 Task: Choose the license: Apache License 2.0 while creating a new repository.
Action: Mouse moved to (1122, 100)
Screenshot: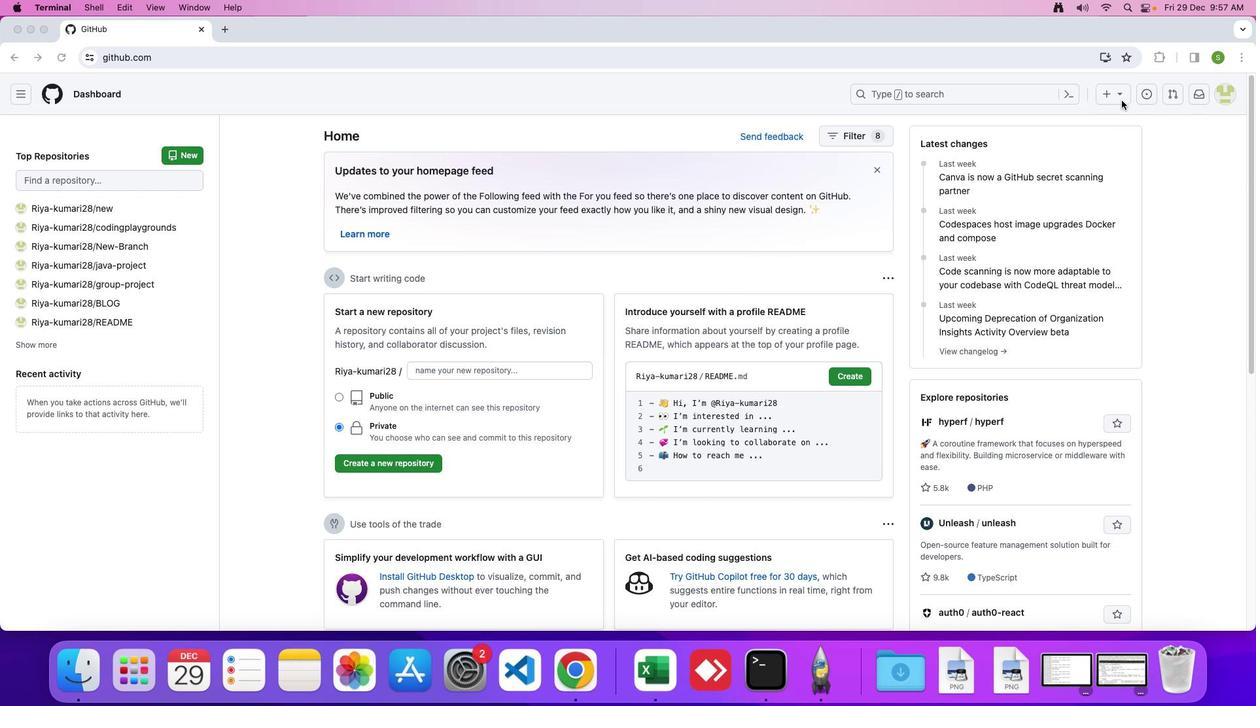 
Action: Mouse pressed left at (1122, 100)
Screenshot: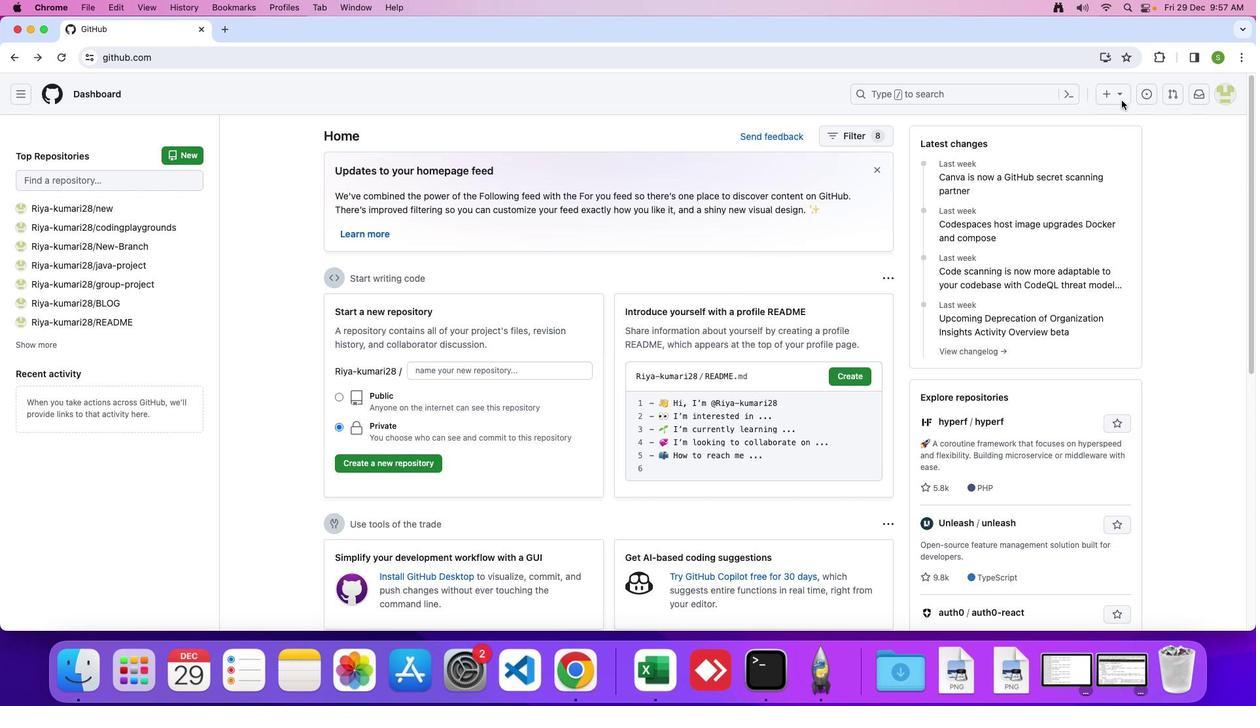 
Action: Mouse moved to (1121, 96)
Screenshot: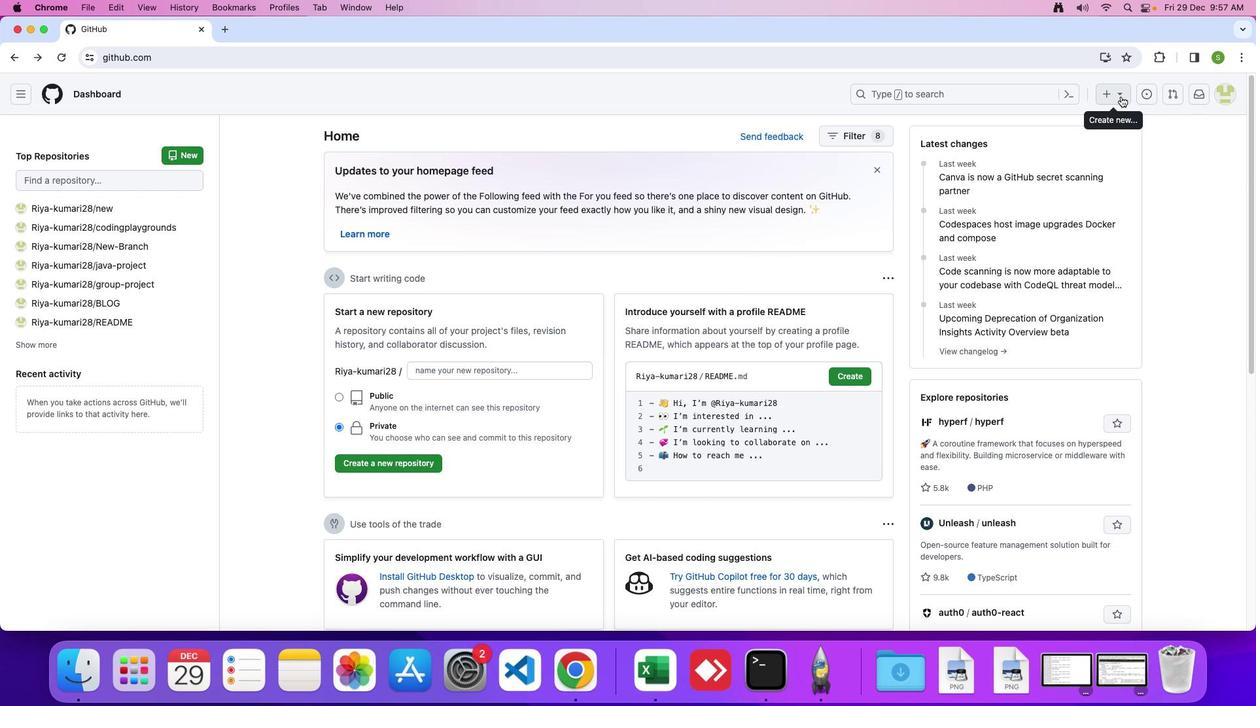 
Action: Mouse pressed left at (1121, 96)
Screenshot: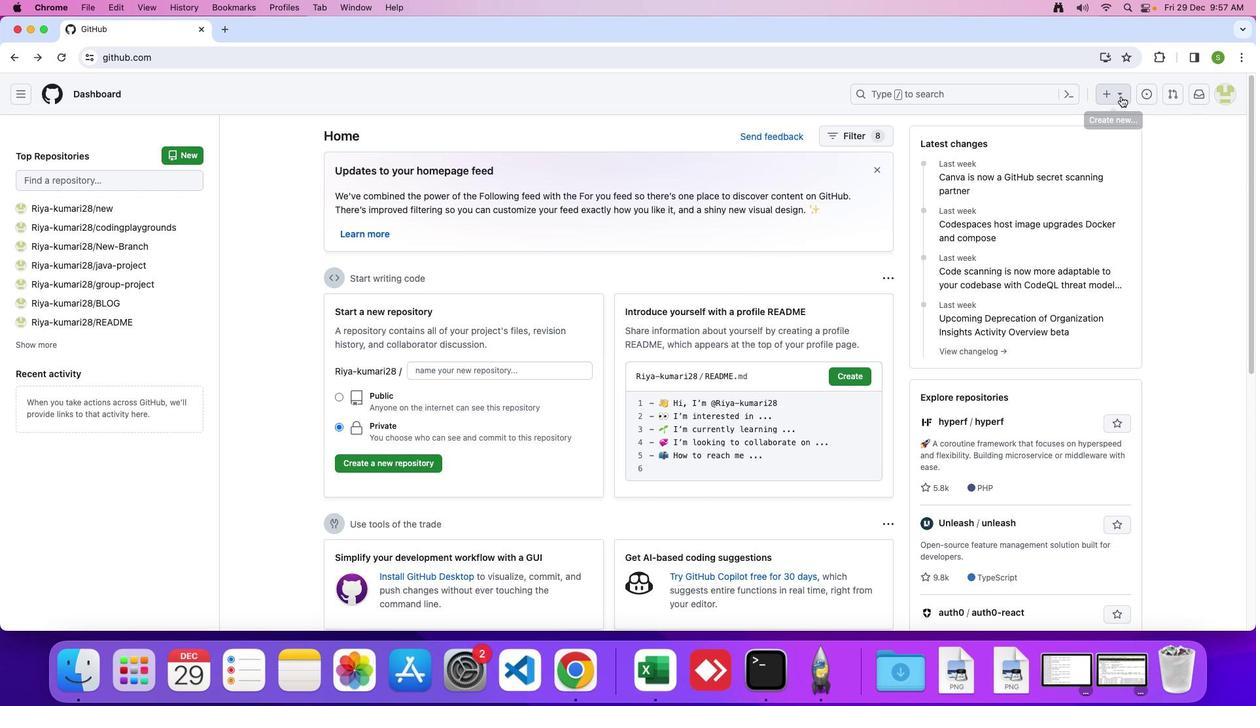 
Action: Mouse moved to (1077, 120)
Screenshot: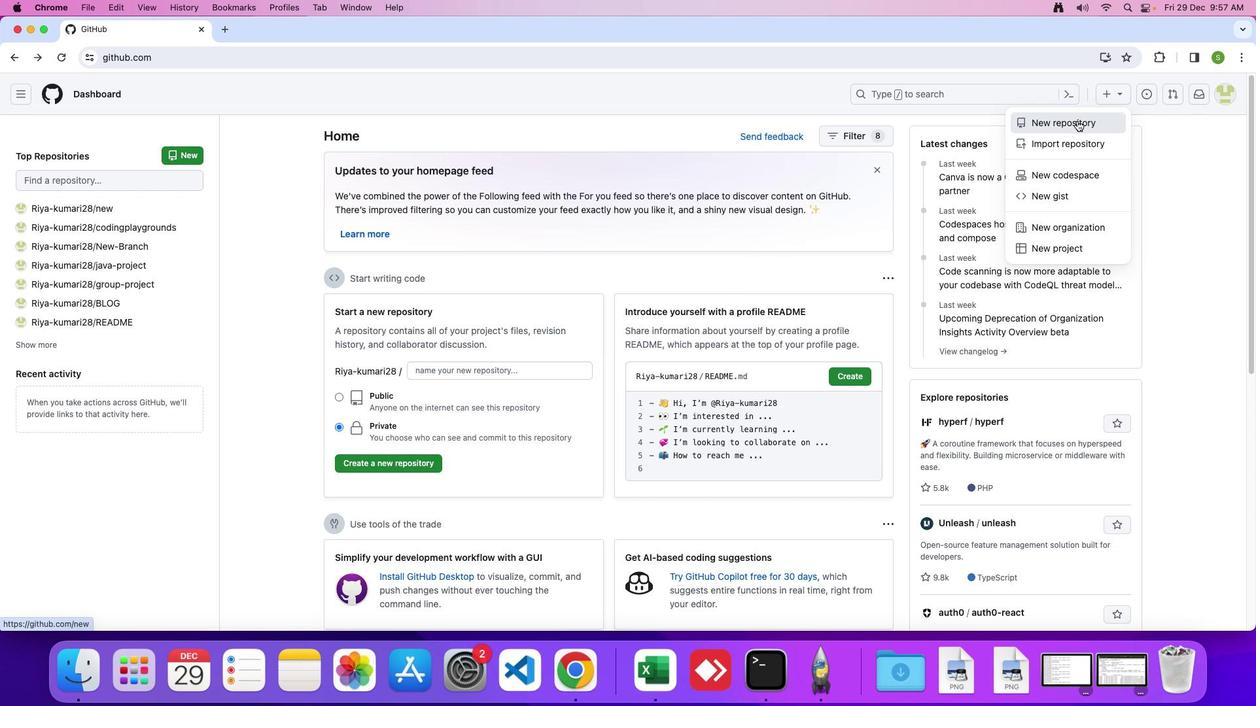 
Action: Mouse pressed left at (1077, 120)
Screenshot: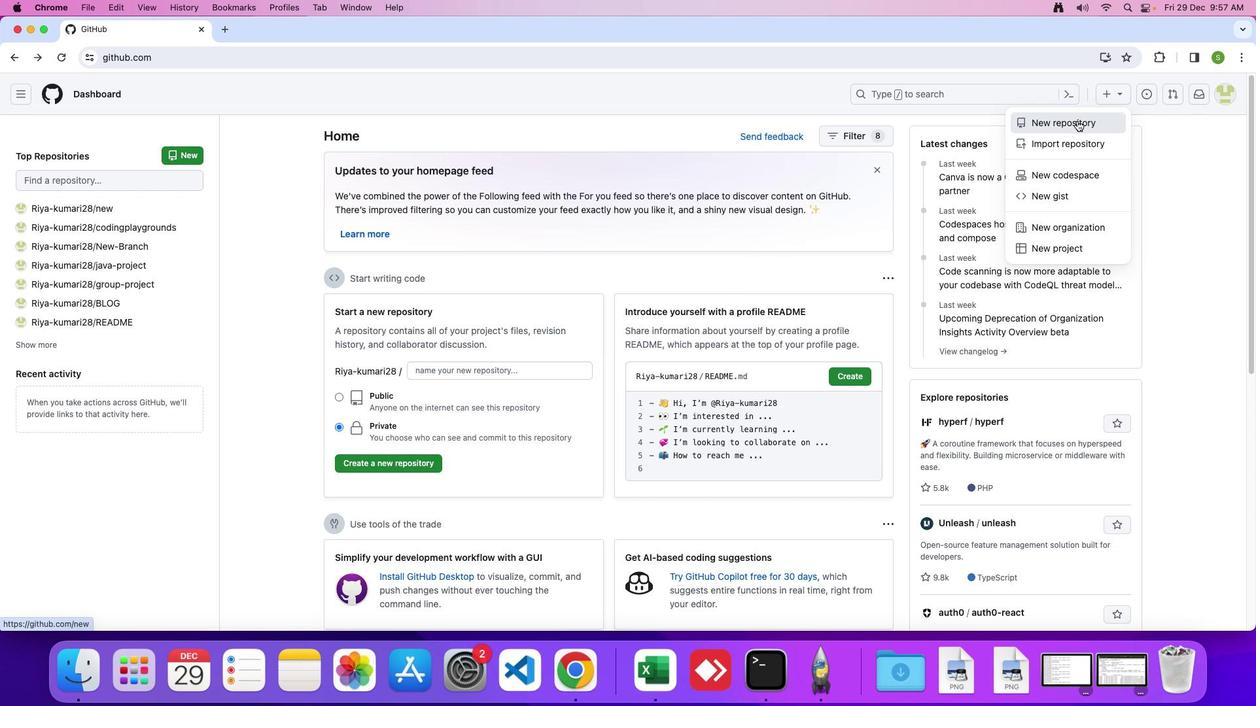 
Action: Mouse moved to (602, 408)
Screenshot: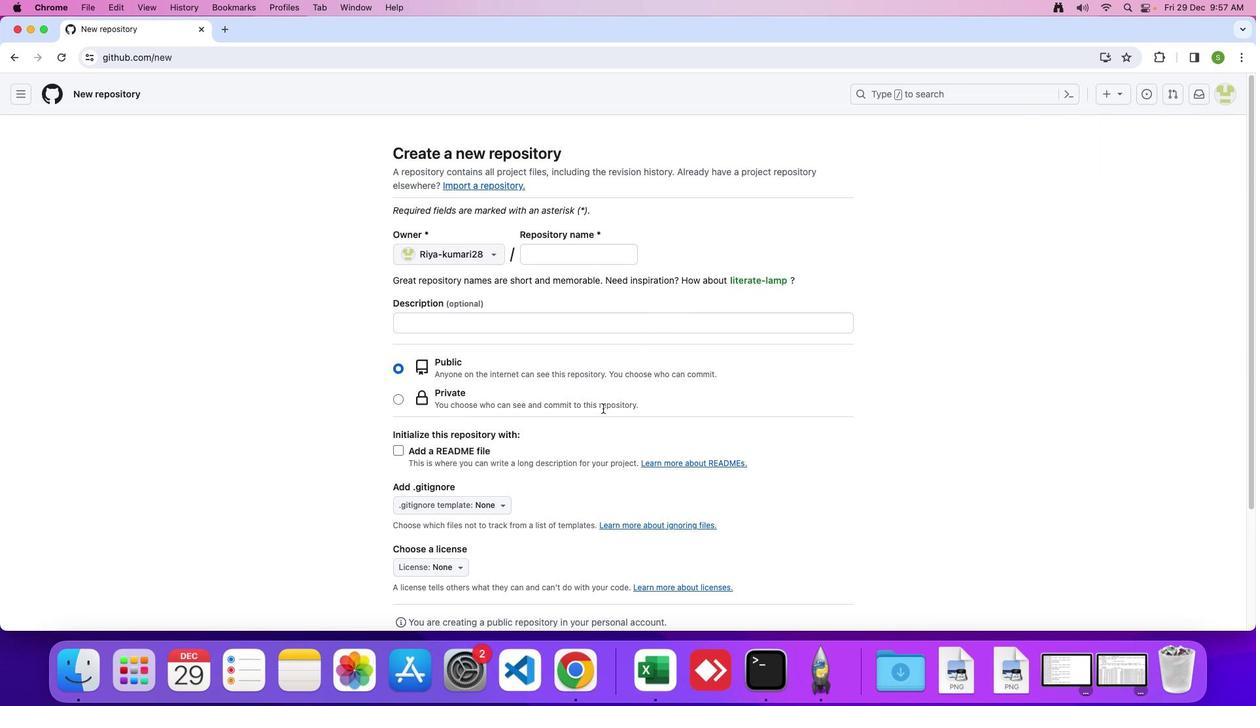 
Action: Mouse scrolled (602, 408) with delta (0, 0)
Screenshot: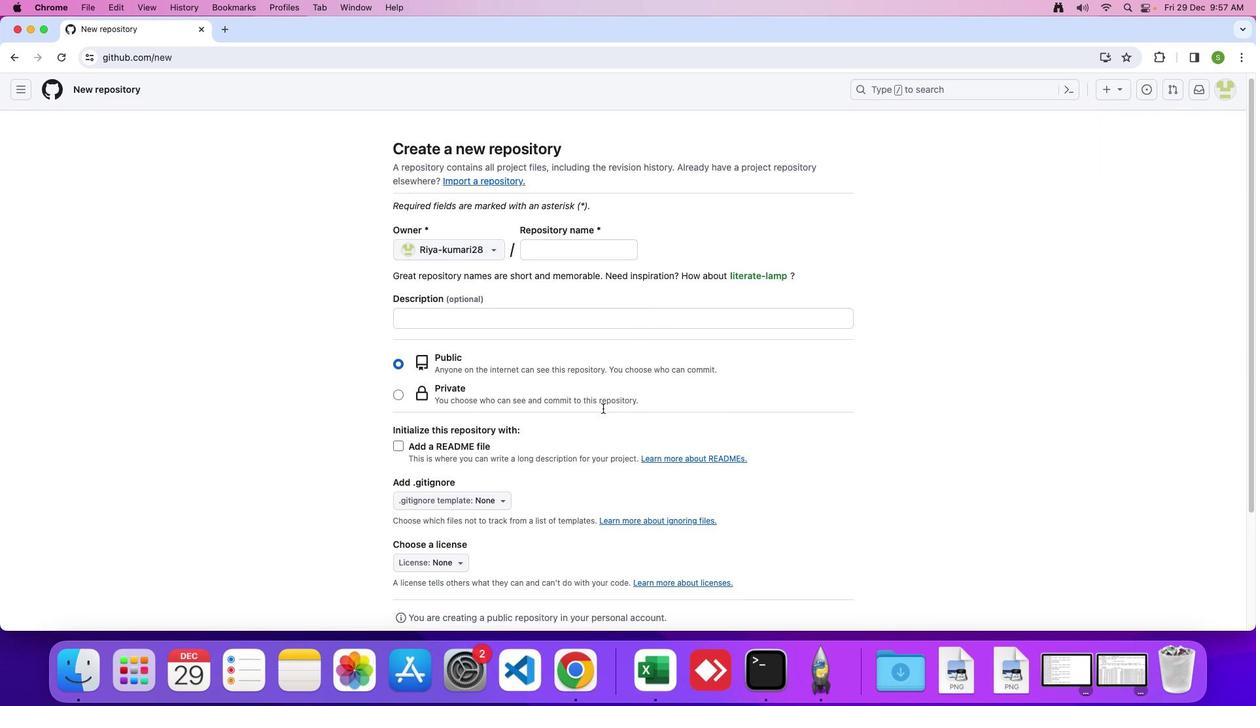 
Action: Mouse scrolled (602, 408) with delta (0, 0)
Screenshot: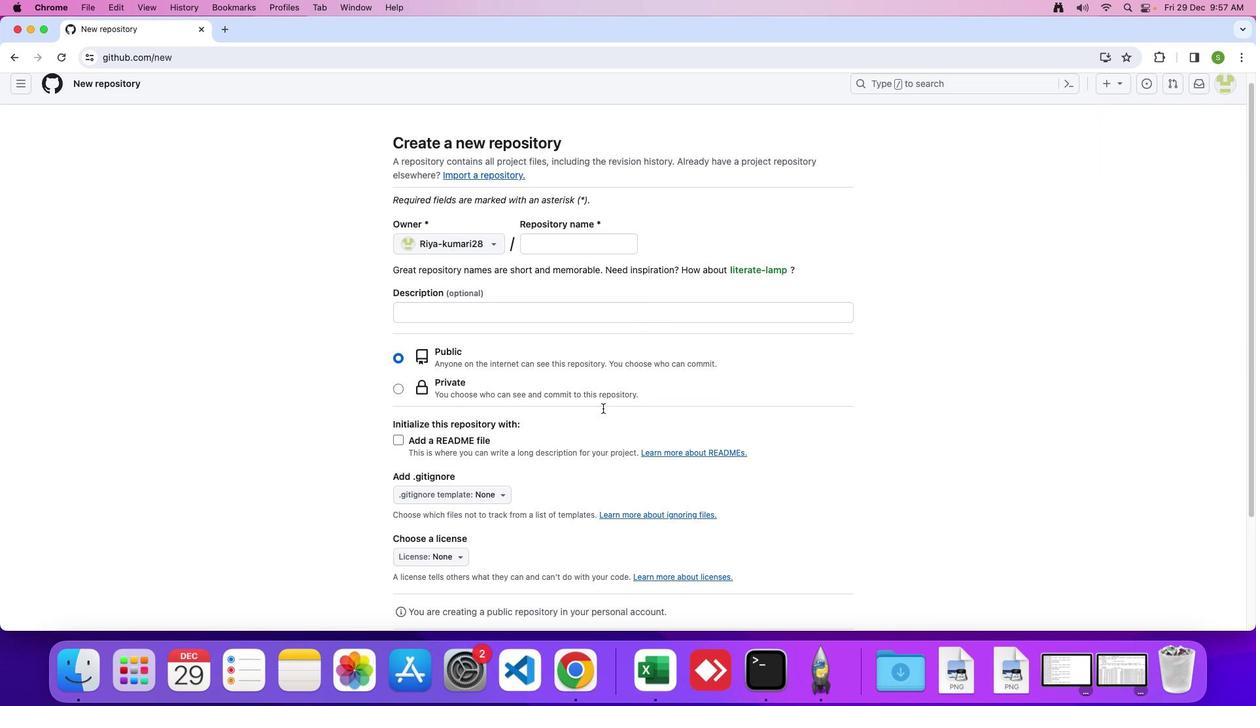 
Action: Mouse scrolled (602, 408) with delta (0, -1)
Screenshot: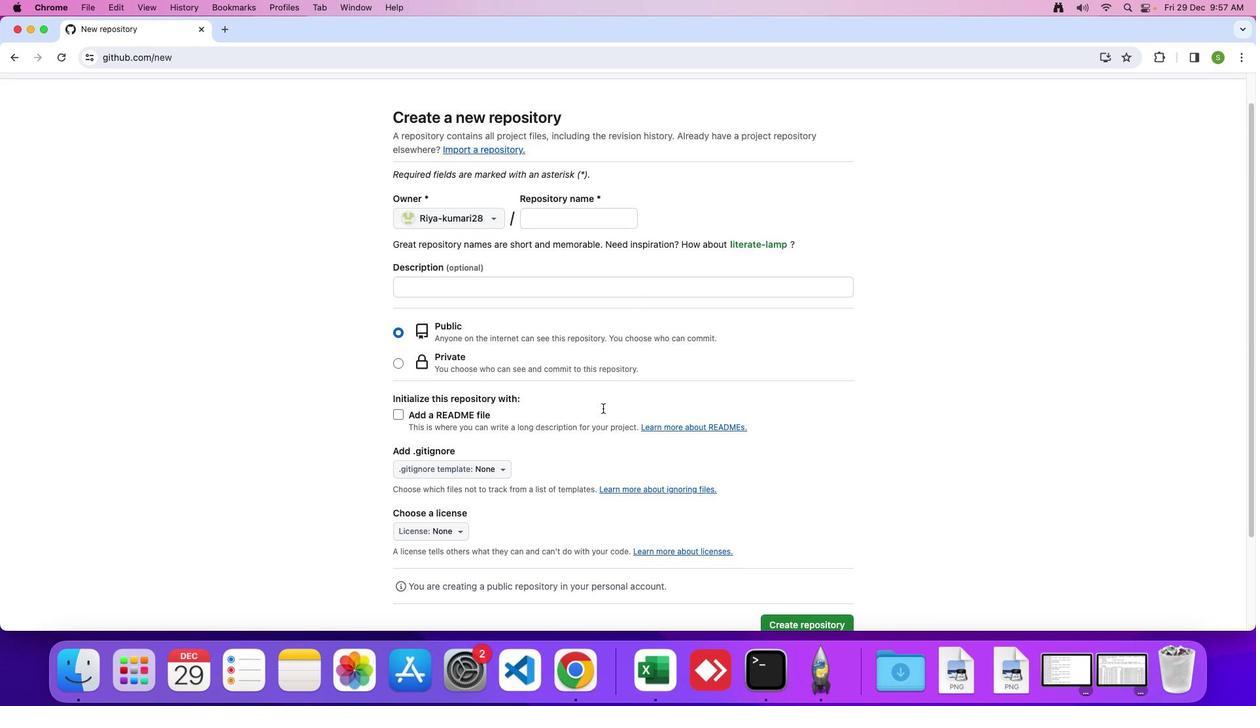
Action: Mouse scrolled (602, 408) with delta (0, 0)
Screenshot: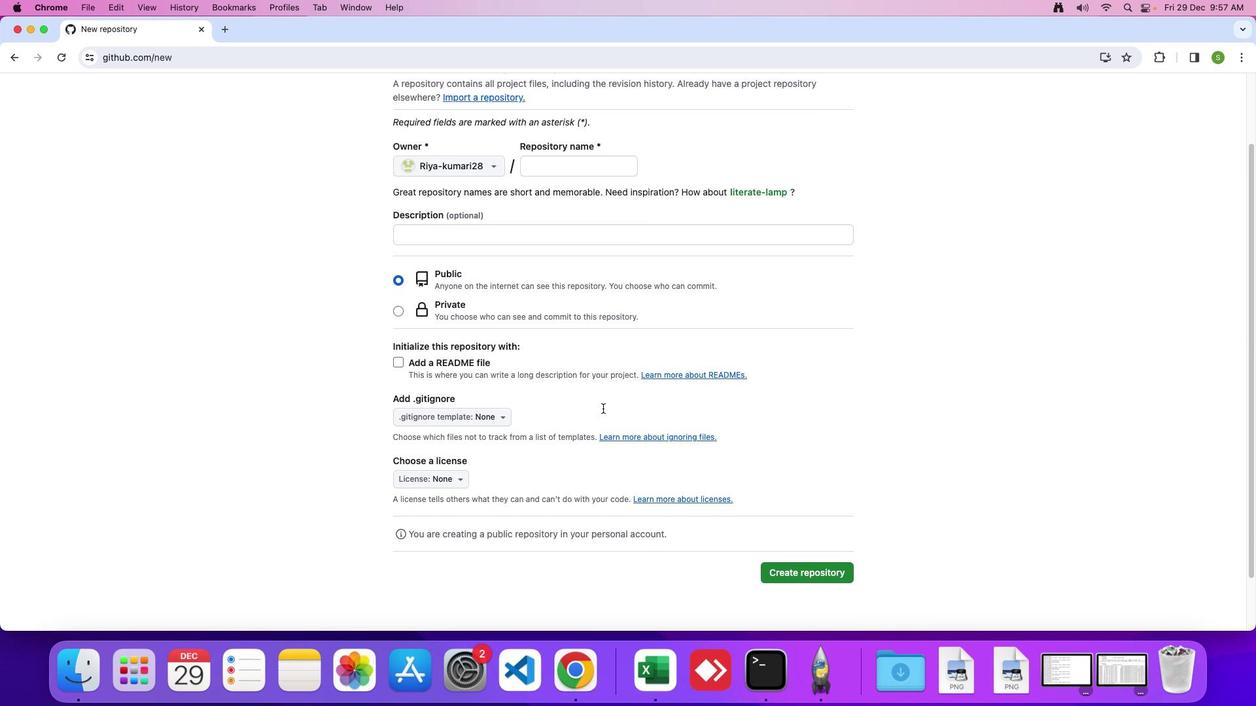 
Action: Mouse scrolled (602, 408) with delta (0, 0)
Screenshot: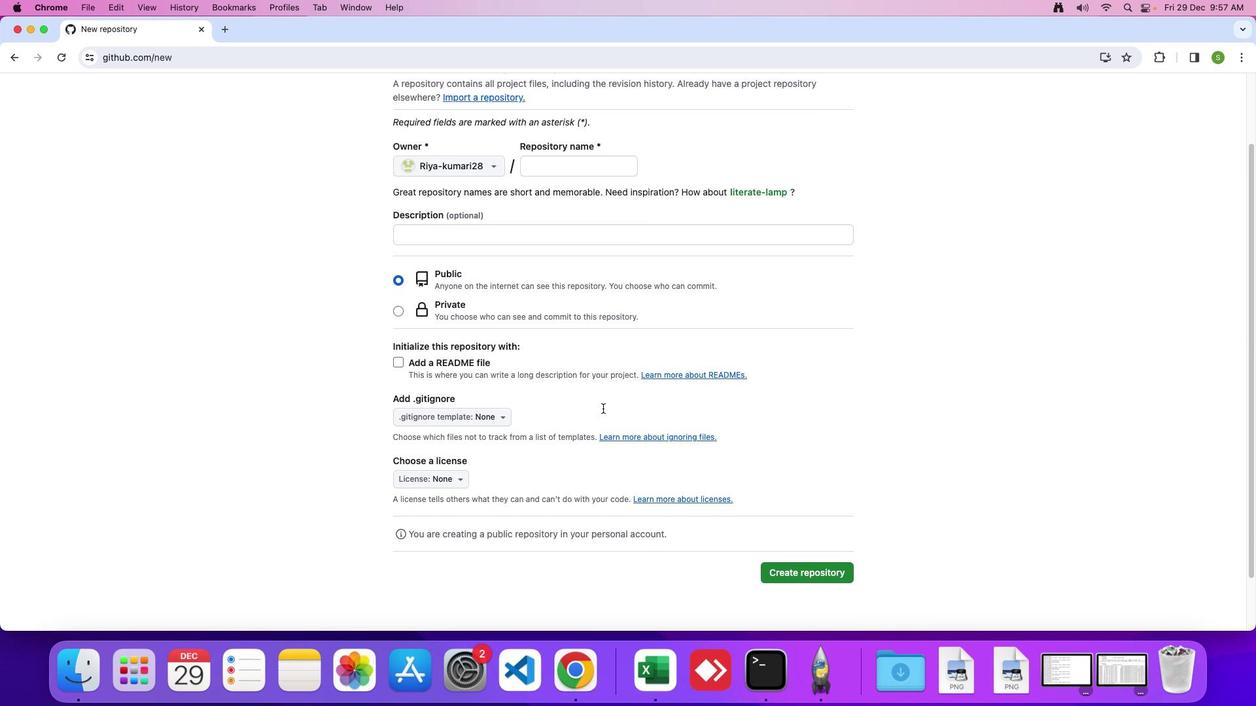 
Action: Mouse scrolled (602, 408) with delta (0, -1)
Screenshot: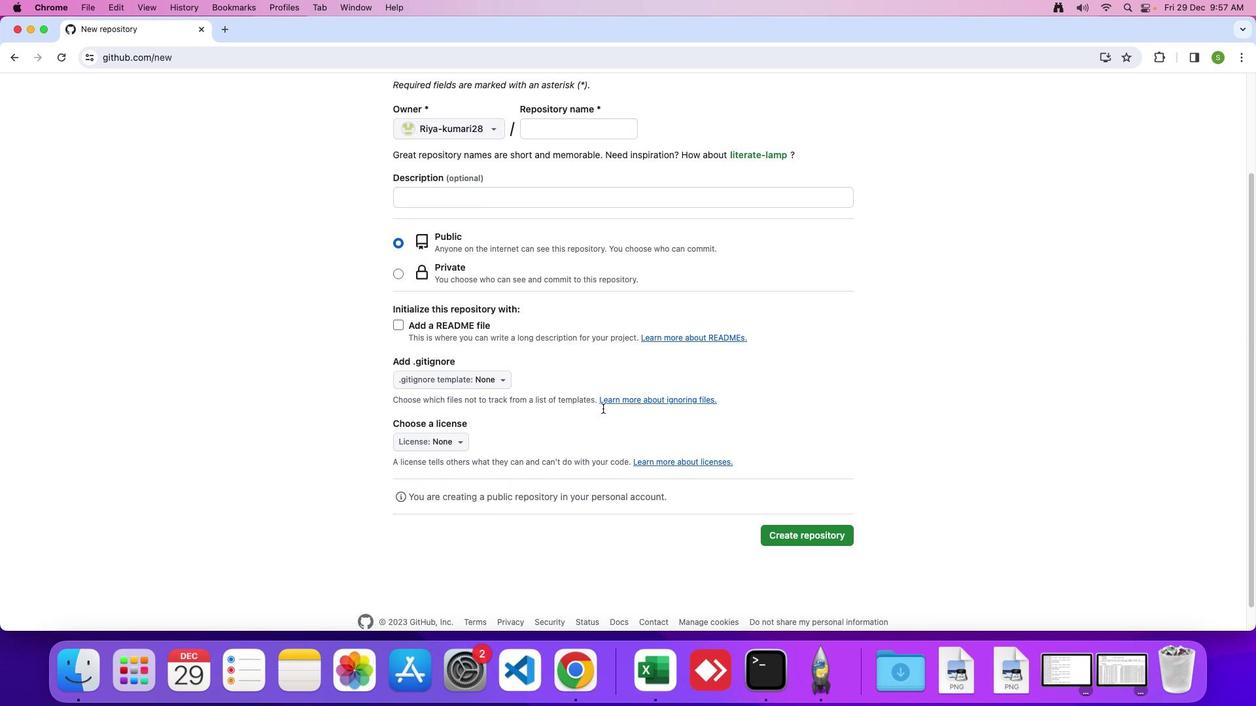 
Action: Mouse moved to (460, 420)
Screenshot: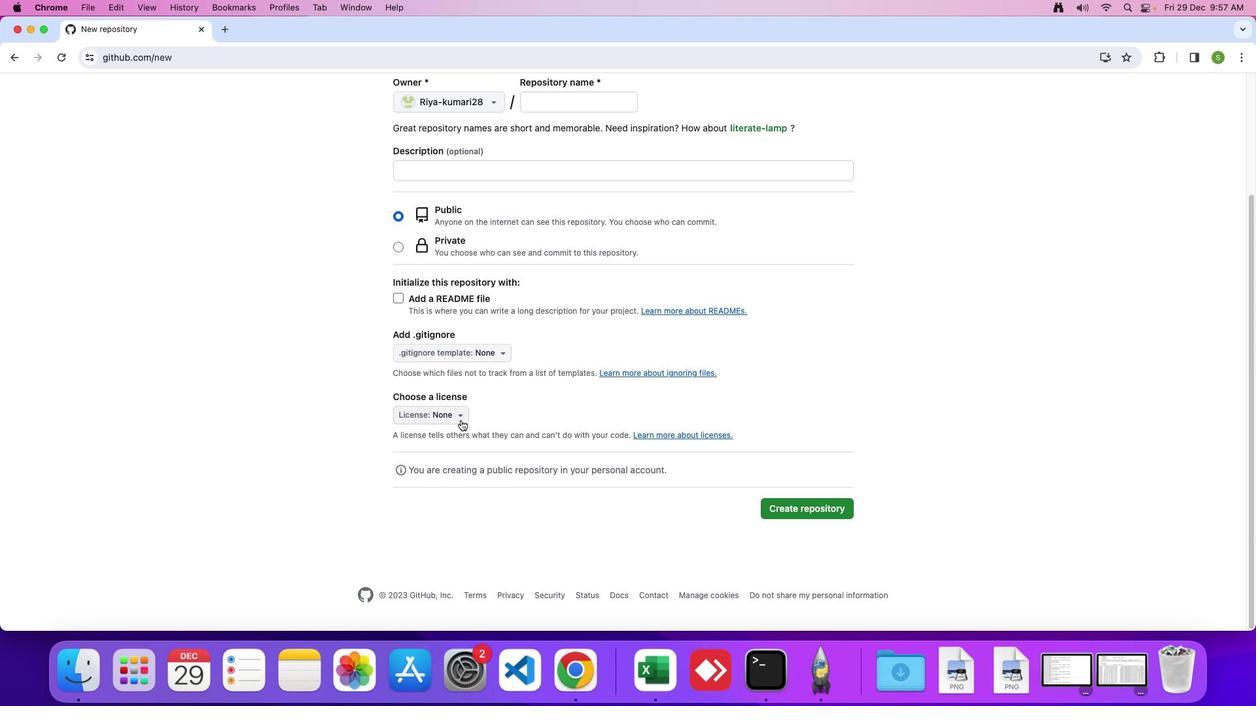 
Action: Mouse pressed left at (460, 420)
Screenshot: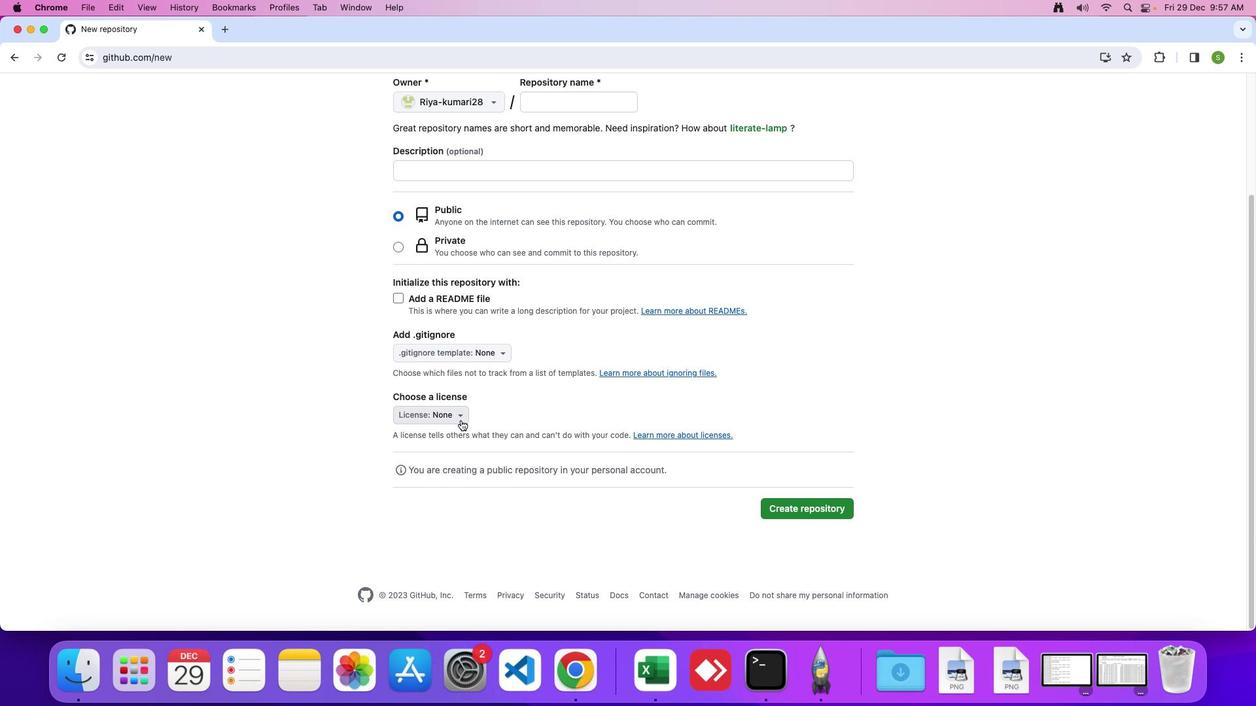 
Action: Mouse moved to (488, 184)
Screenshot: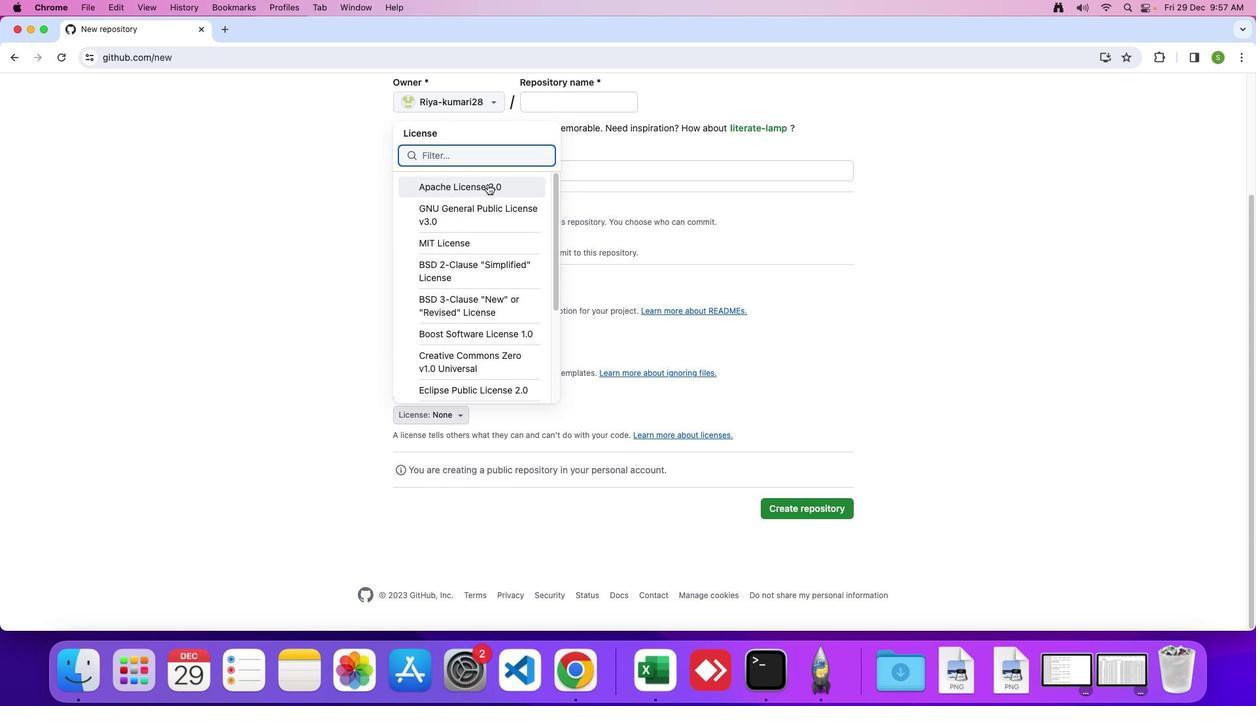 
Action: Mouse pressed left at (488, 184)
Screenshot: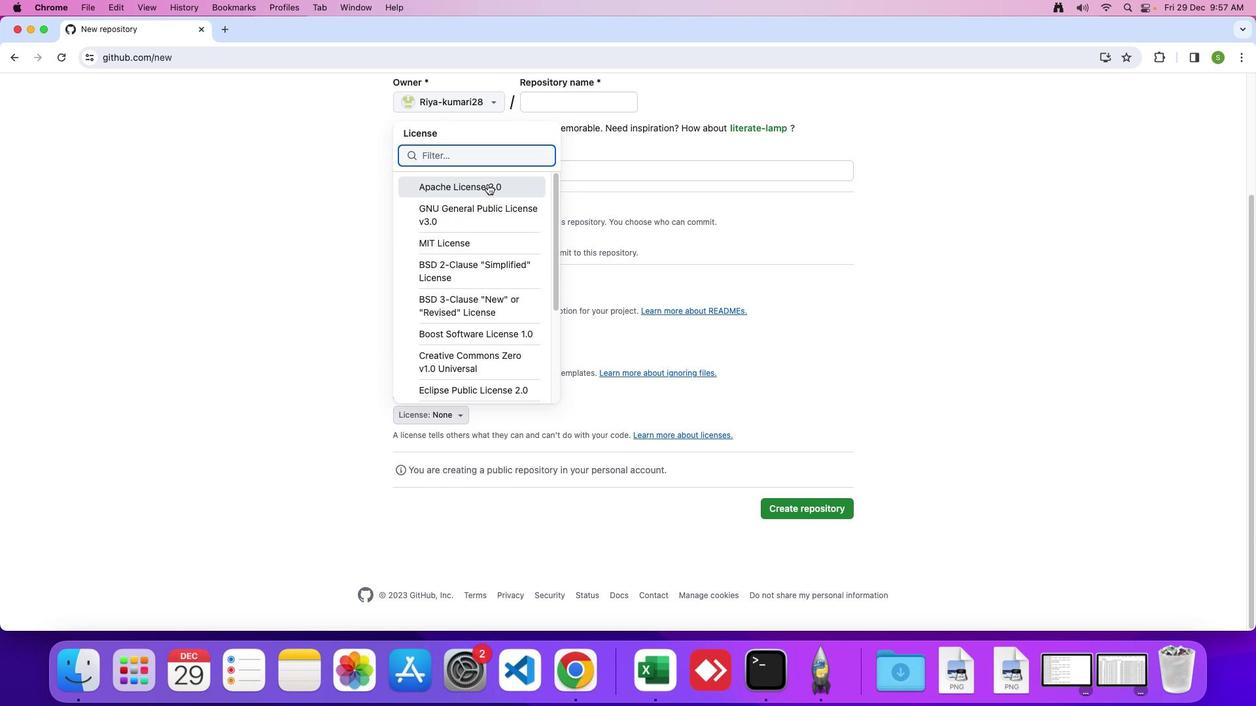 
Action: Mouse moved to (532, 303)
Screenshot: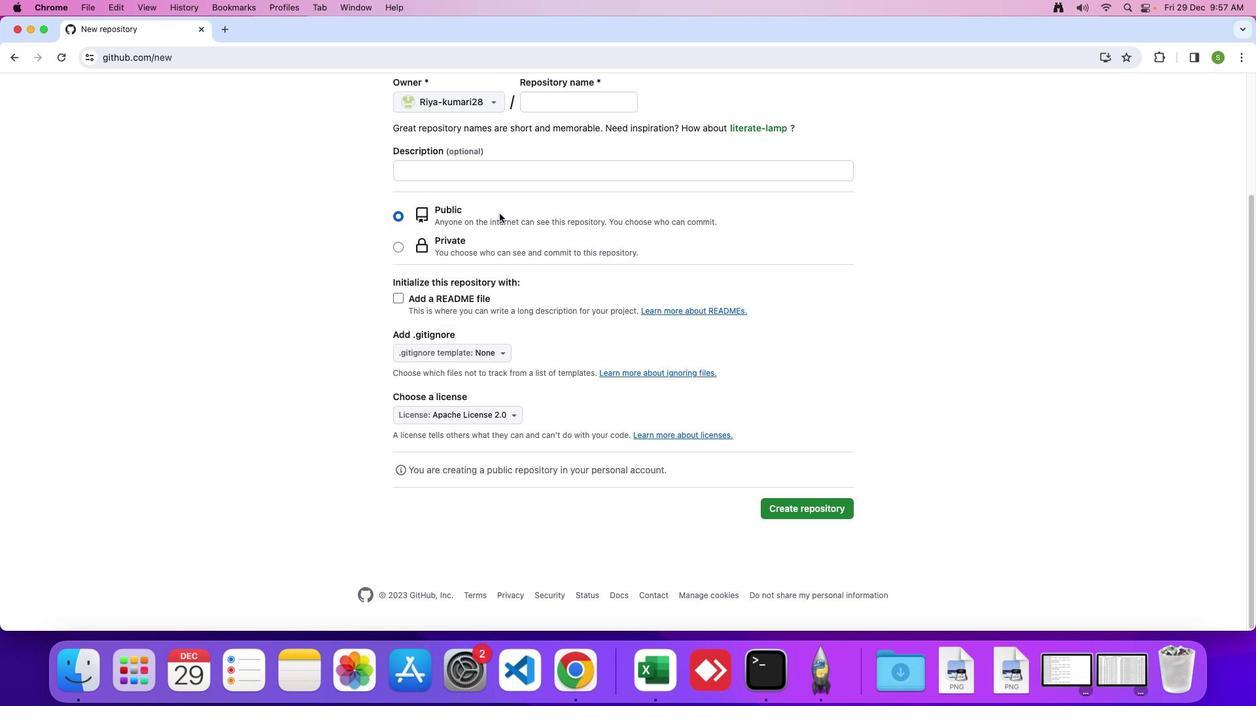 
